 Task: Create in the project AgileBridge in Backlog an issue 'Create a new online platform for online entrepreneurship courses with advanced business planning and financial modeling features', assign it to team member softage.1@softage.net and change the status to IN PROGRESS. Create in the project AgileBridge in Backlog an issue 'Implement a new cloud-based customer relationship management system for a company with advanced lead generation and sales tracking features', assign it to team member softage.2@softage.net and change the status to IN PROGRESS
Action: Mouse moved to (330, 502)
Screenshot: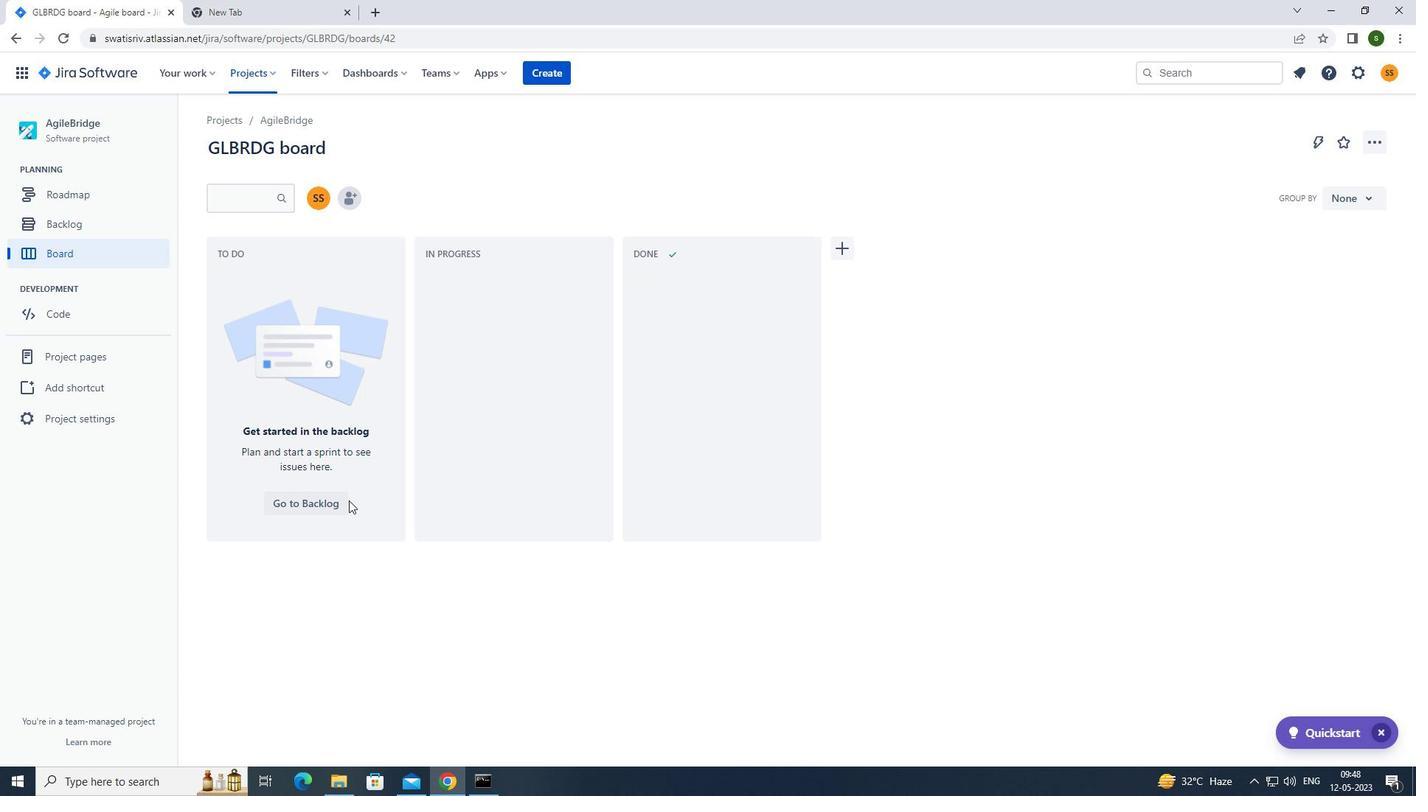 
Action: Mouse pressed left at (330, 502)
Screenshot: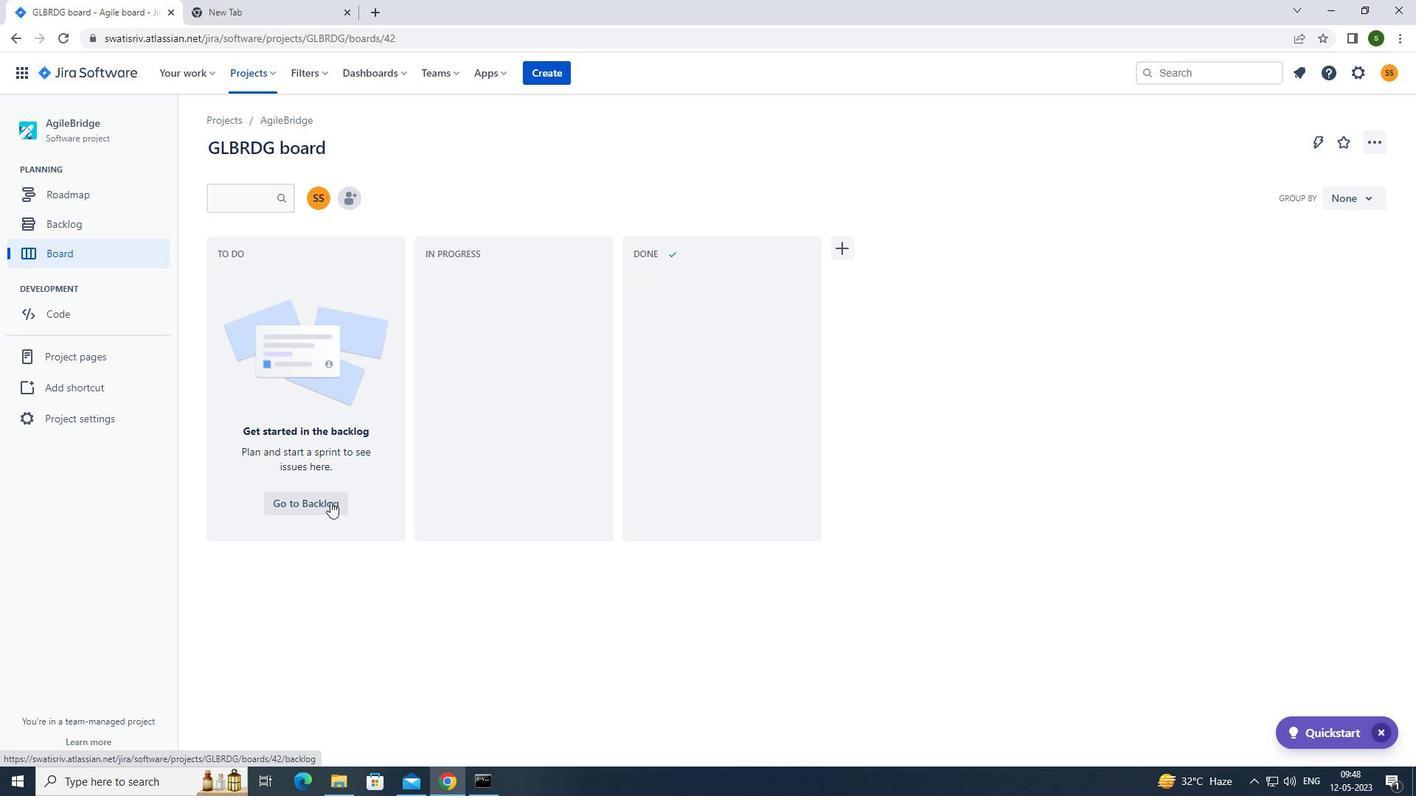 
Action: Mouse moved to (289, 297)
Screenshot: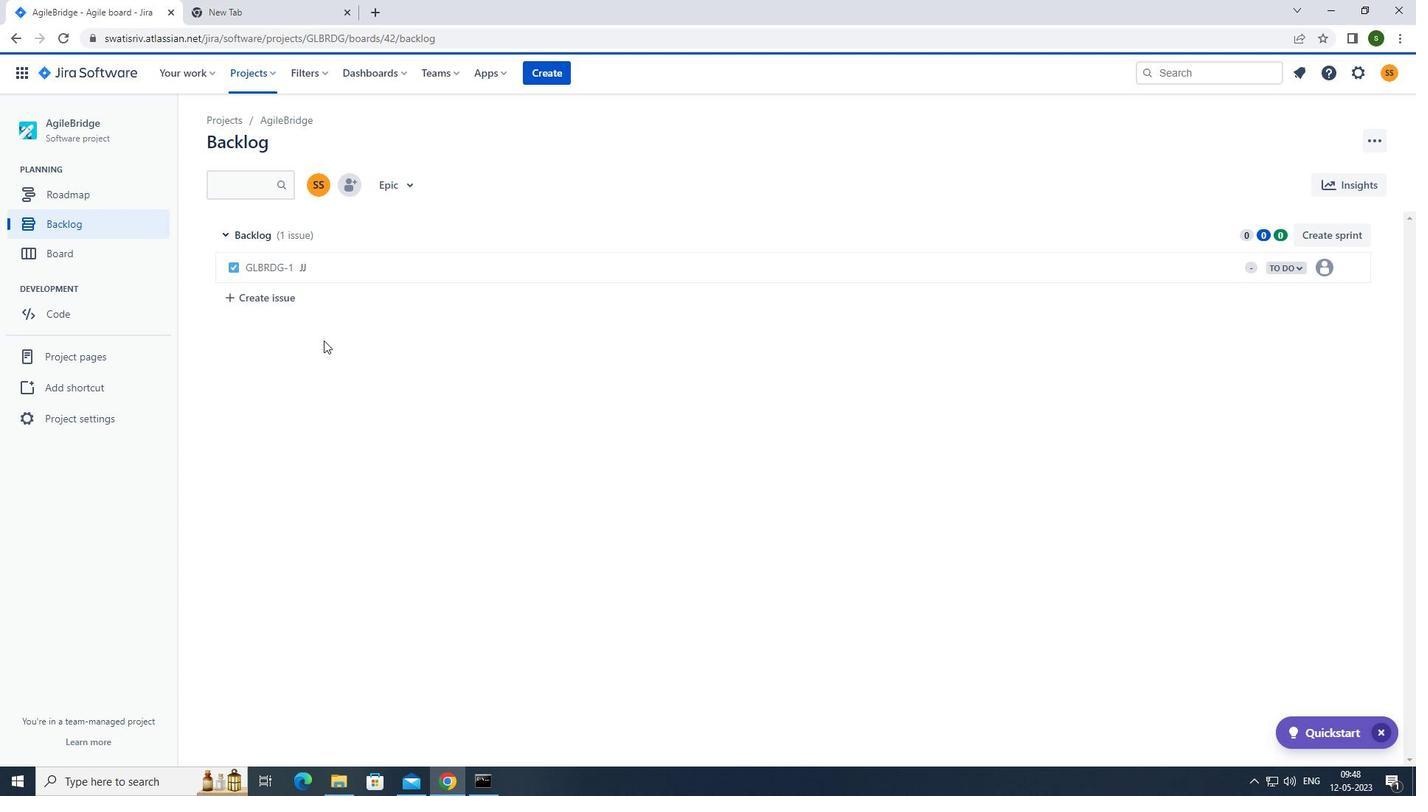 
Action: Mouse pressed left at (289, 297)
Screenshot: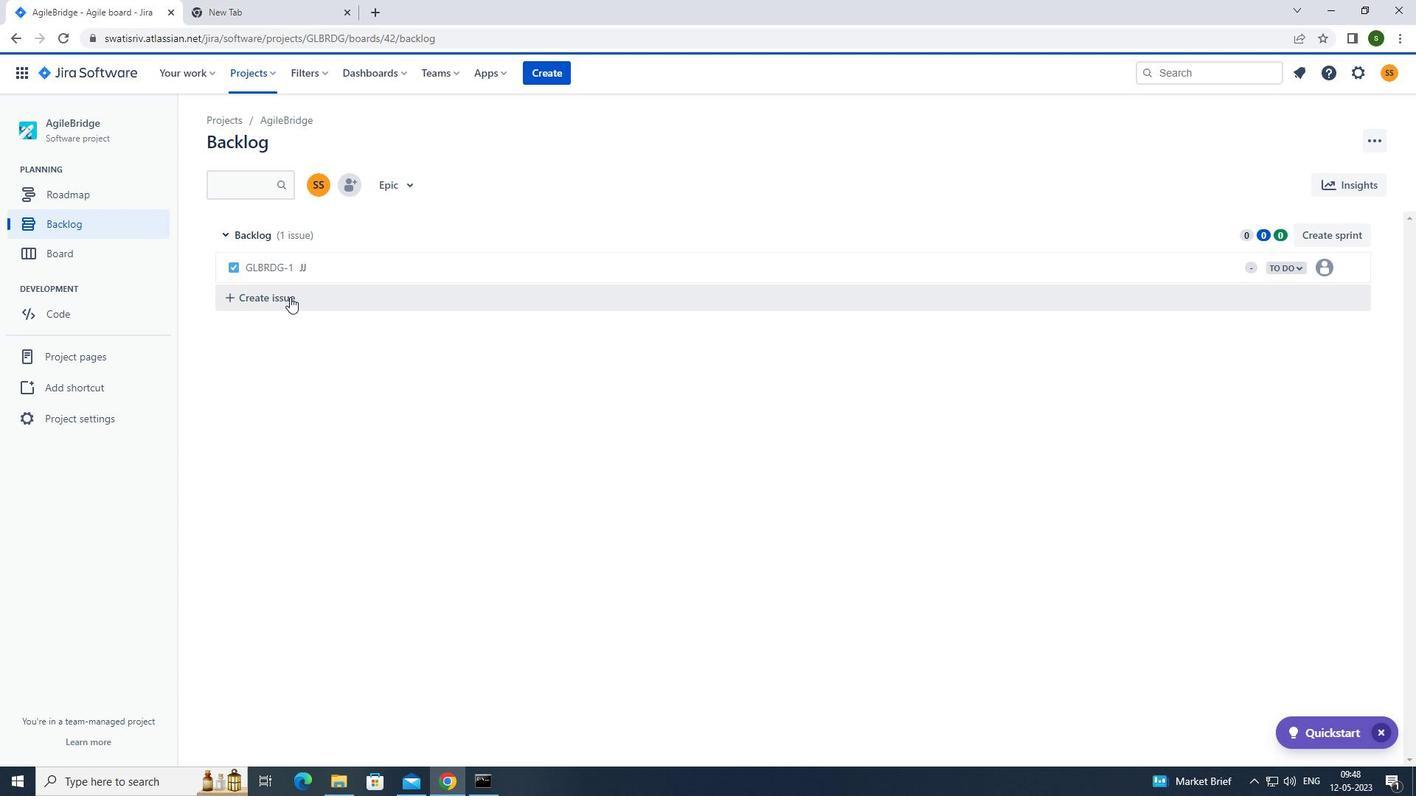 
Action: Mouse moved to (365, 301)
Screenshot: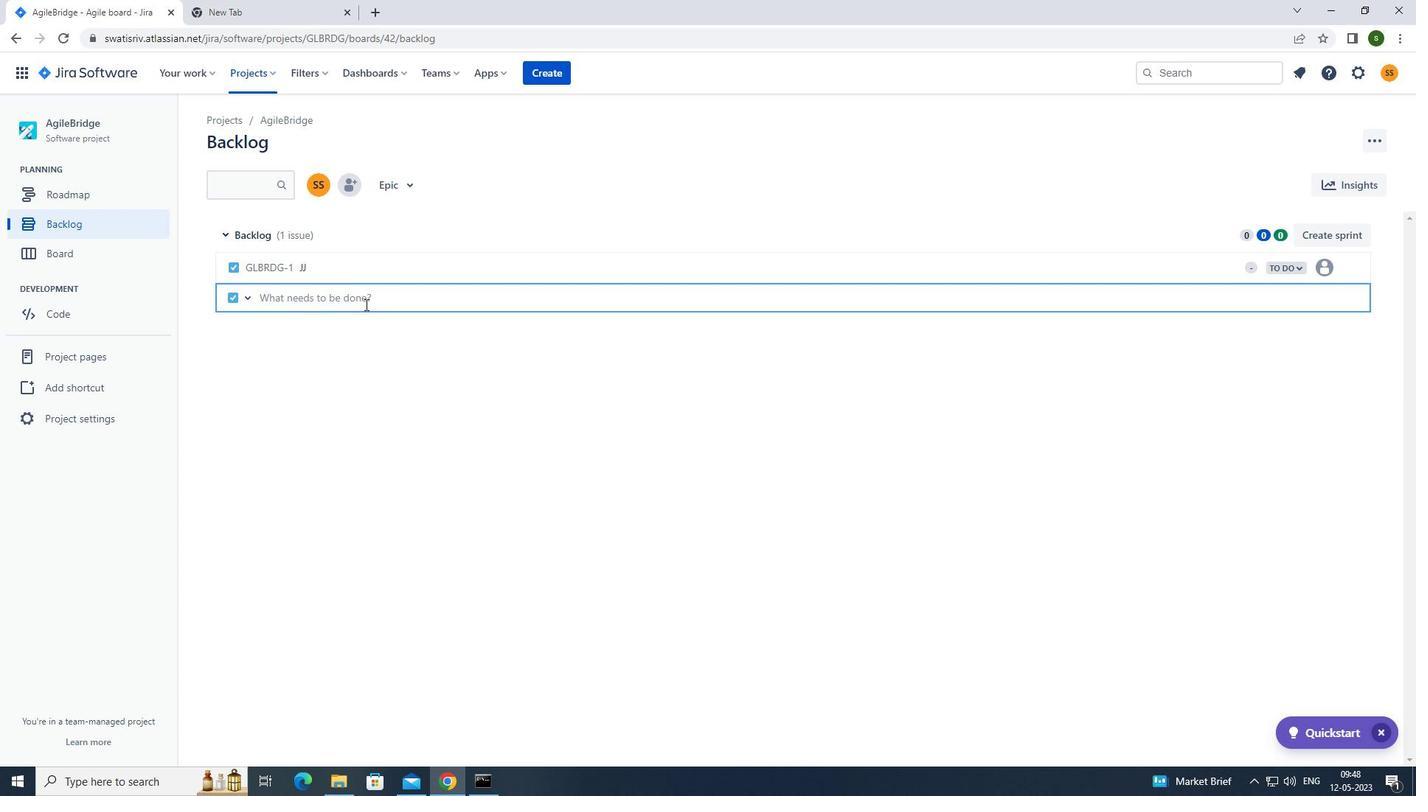 
Action: Mouse pressed left at (365, 301)
Screenshot: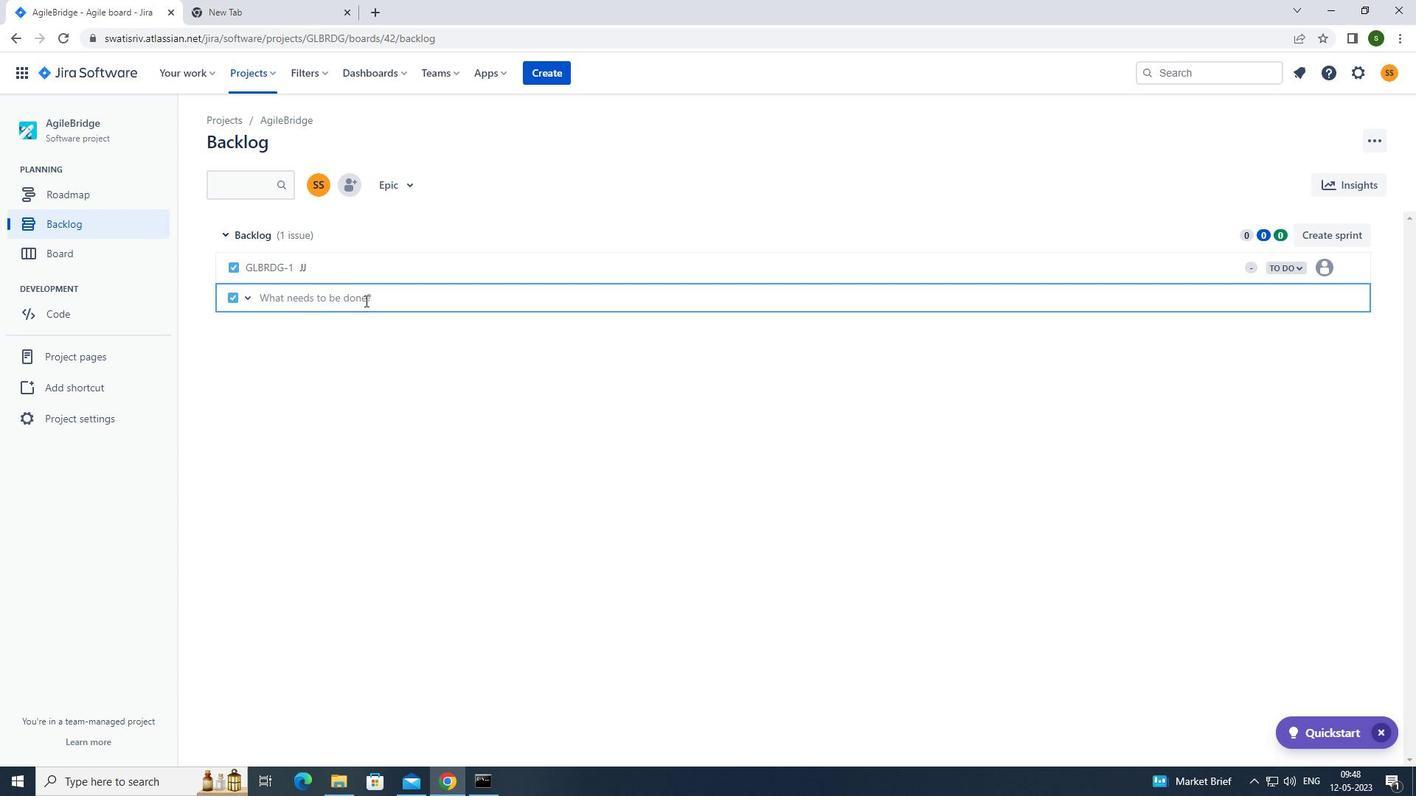 
Action: Key pressed <Key.caps_lock><Key.caps_lock>c<Key.caps_lock>reate<Key.space>a<Key.space>new<Key.space>online<Key.space>platform<Key.space>g<Key.backspace>for<Key.space>online<Key.space>entrepreneurship<Key.space>courses<Key.space>bi<Key.backspace>usiness<Key.space>planning<Key.space>and<Key.space>finacial<Key.space><Key.backspace><Key.backspace><Key.backspace><Key.backspace><Key.backspace>ncial<Key.space>modeling<Key.space>features<Key.enter>
Screenshot: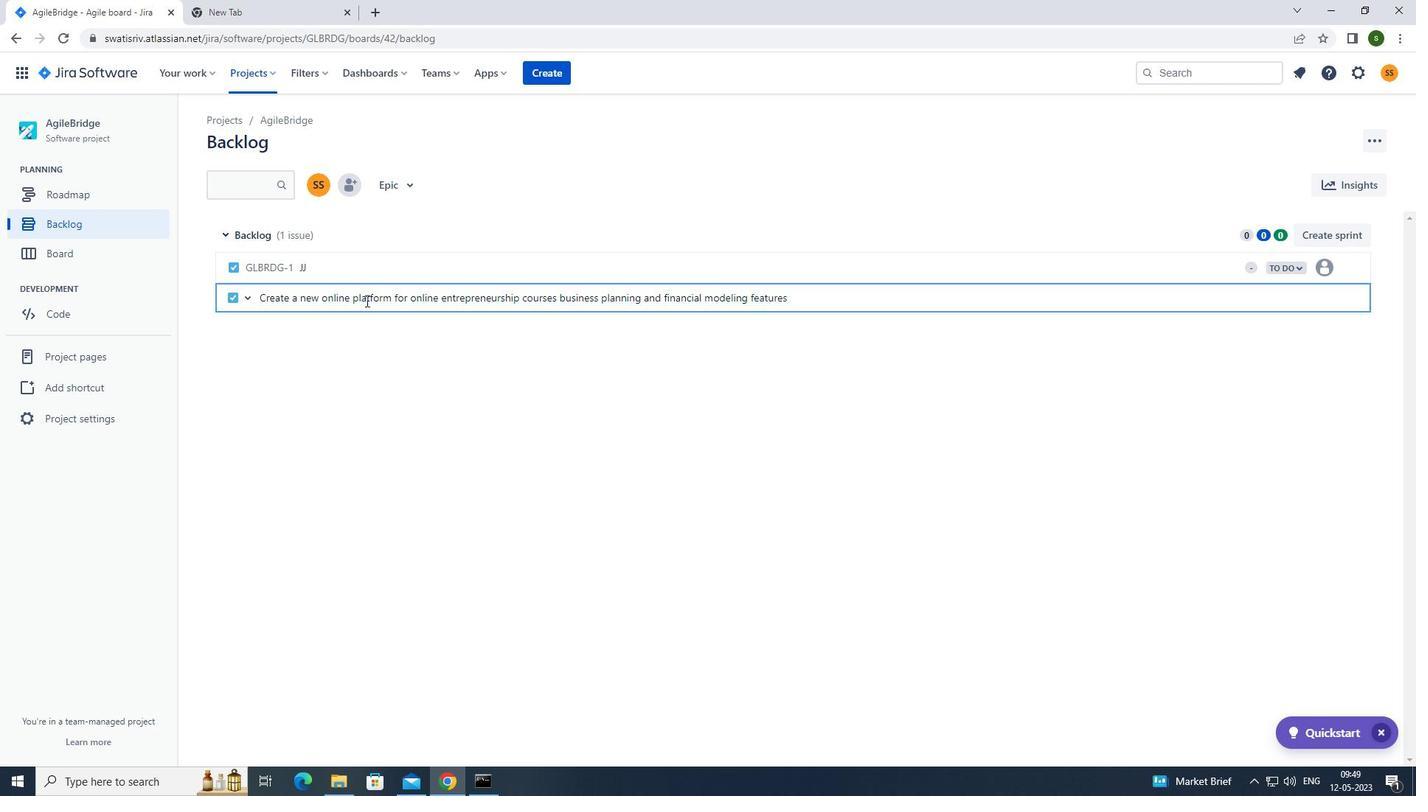 
Action: Mouse moved to (1325, 299)
Screenshot: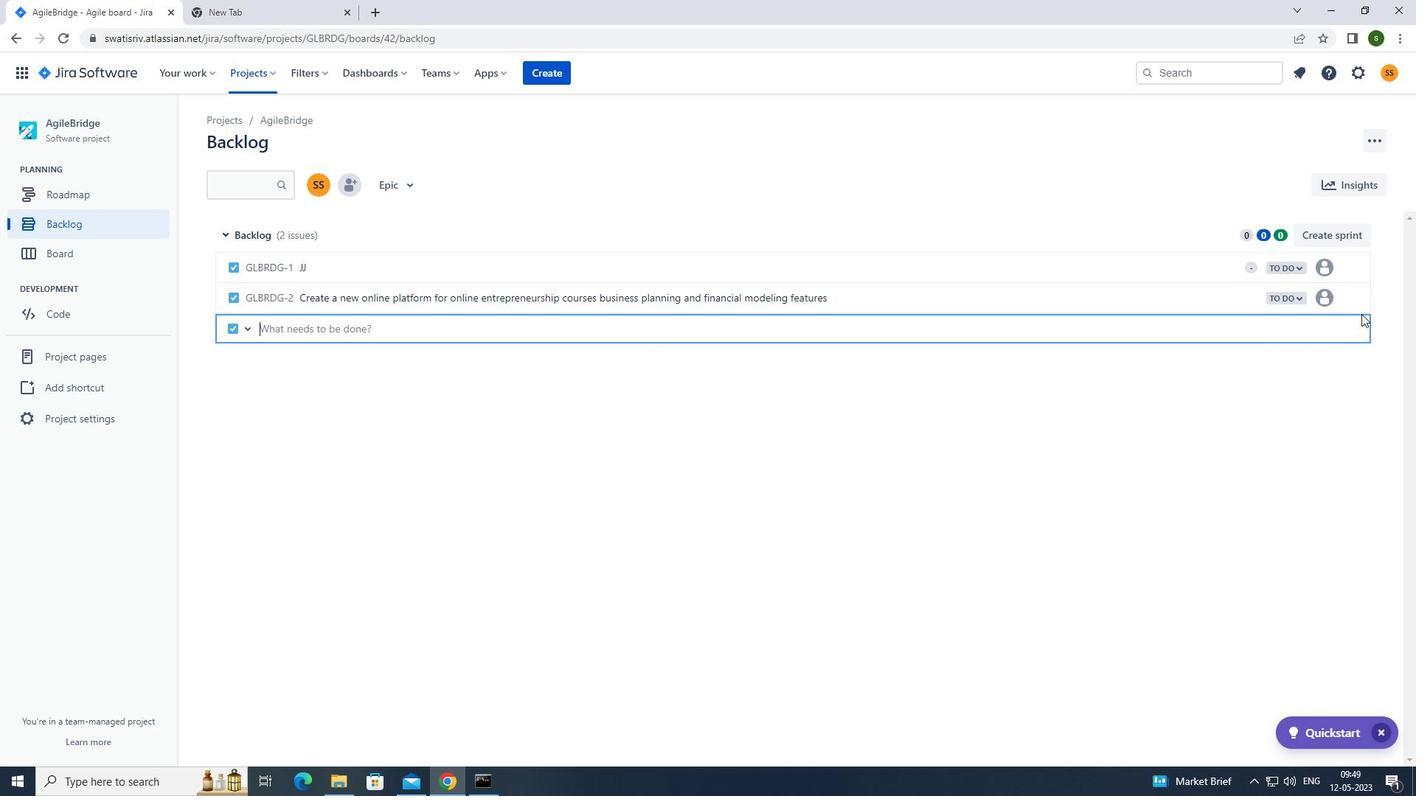 
Action: Mouse pressed left at (1325, 299)
Screenshot: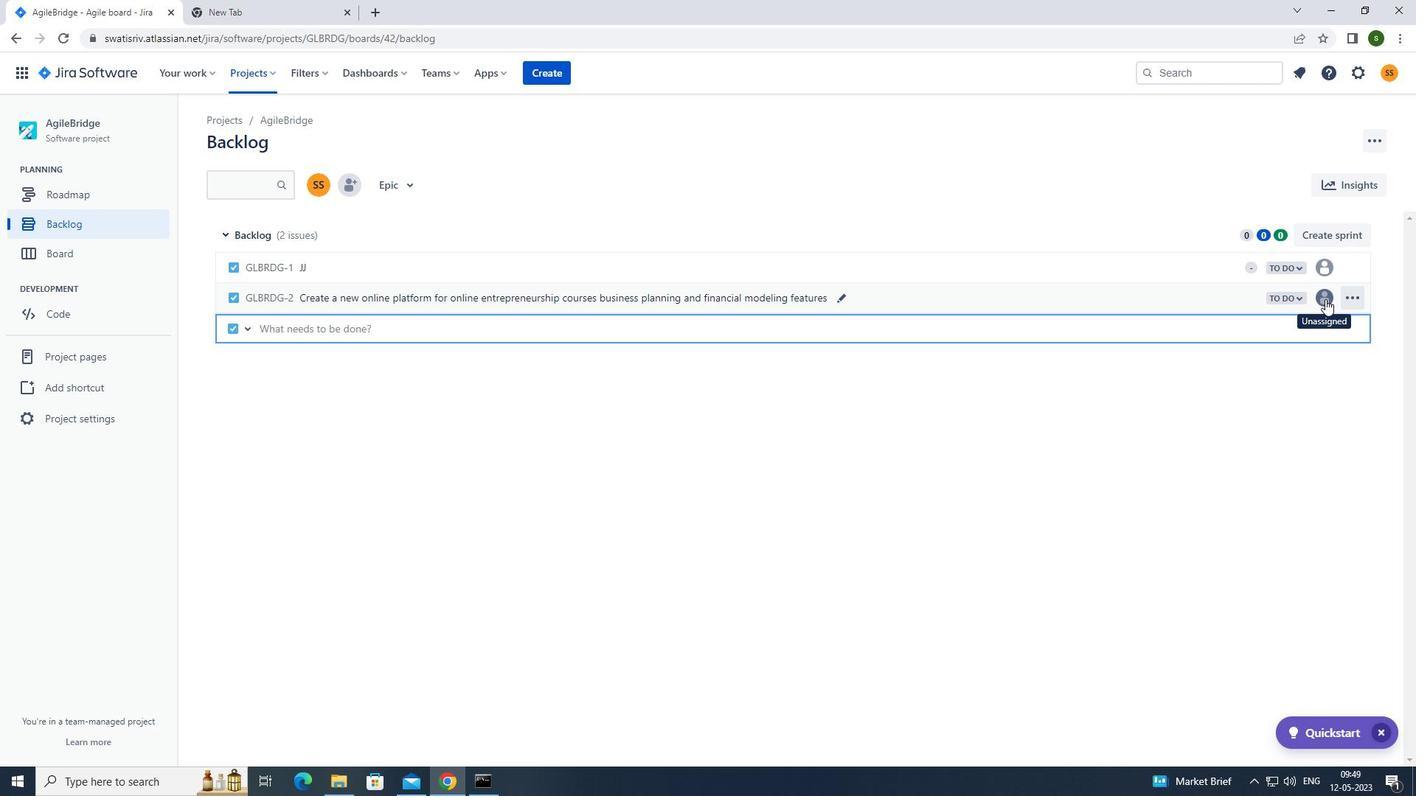 
Action: Mouse moved to (1223, 450)
Screenshot: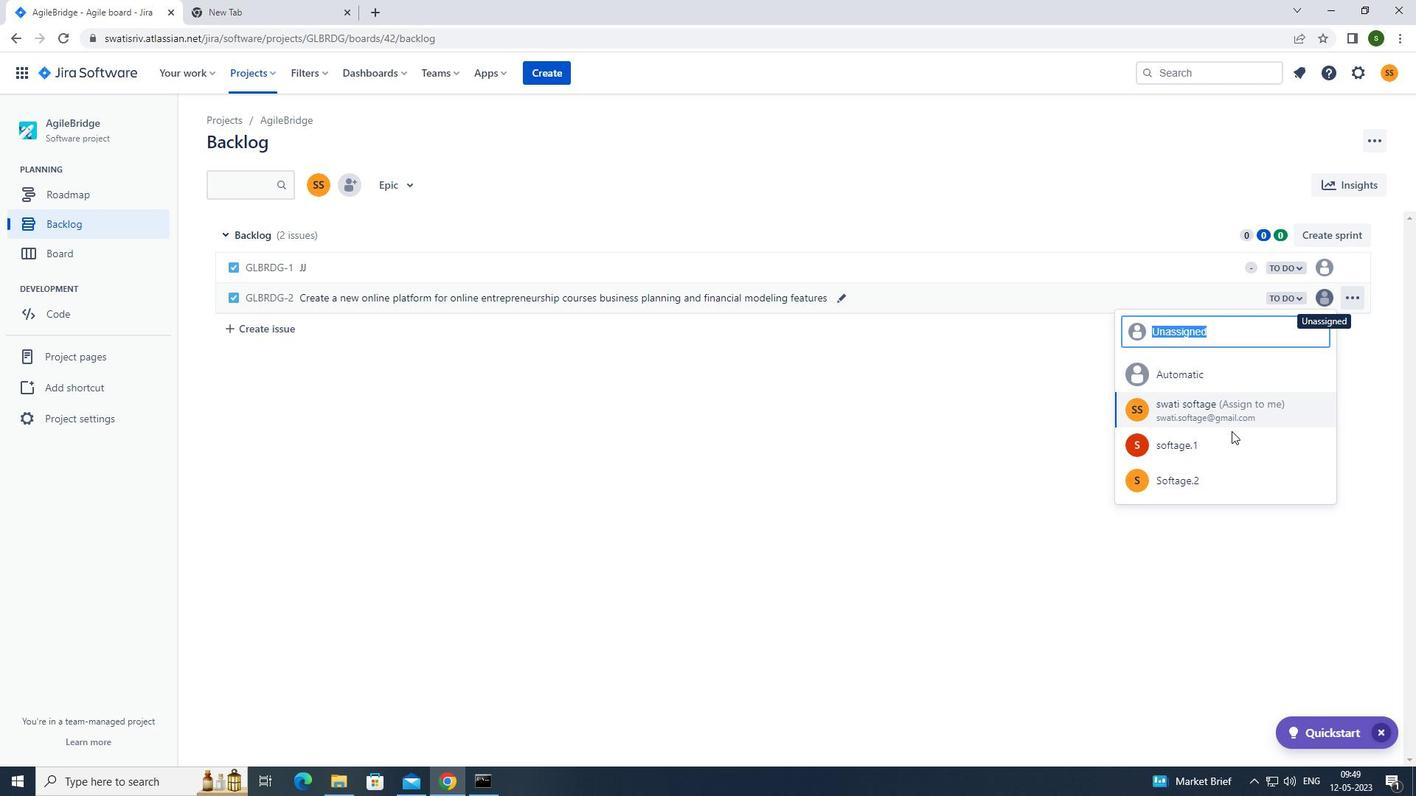 
Action: Mouse pressed left at (1223, 450)
Screenshot: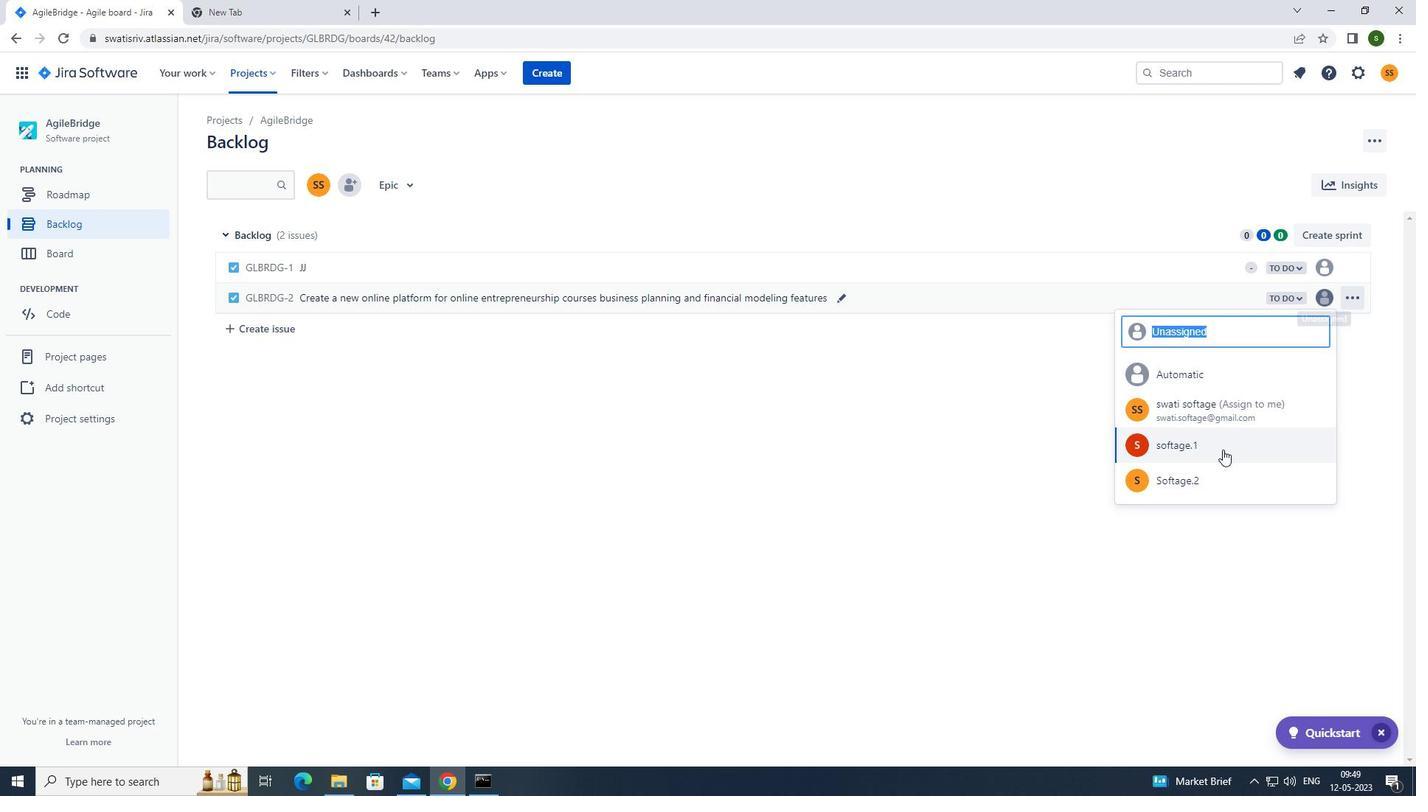 
Action: Mouse moved to (1292, 297)
Screenshot: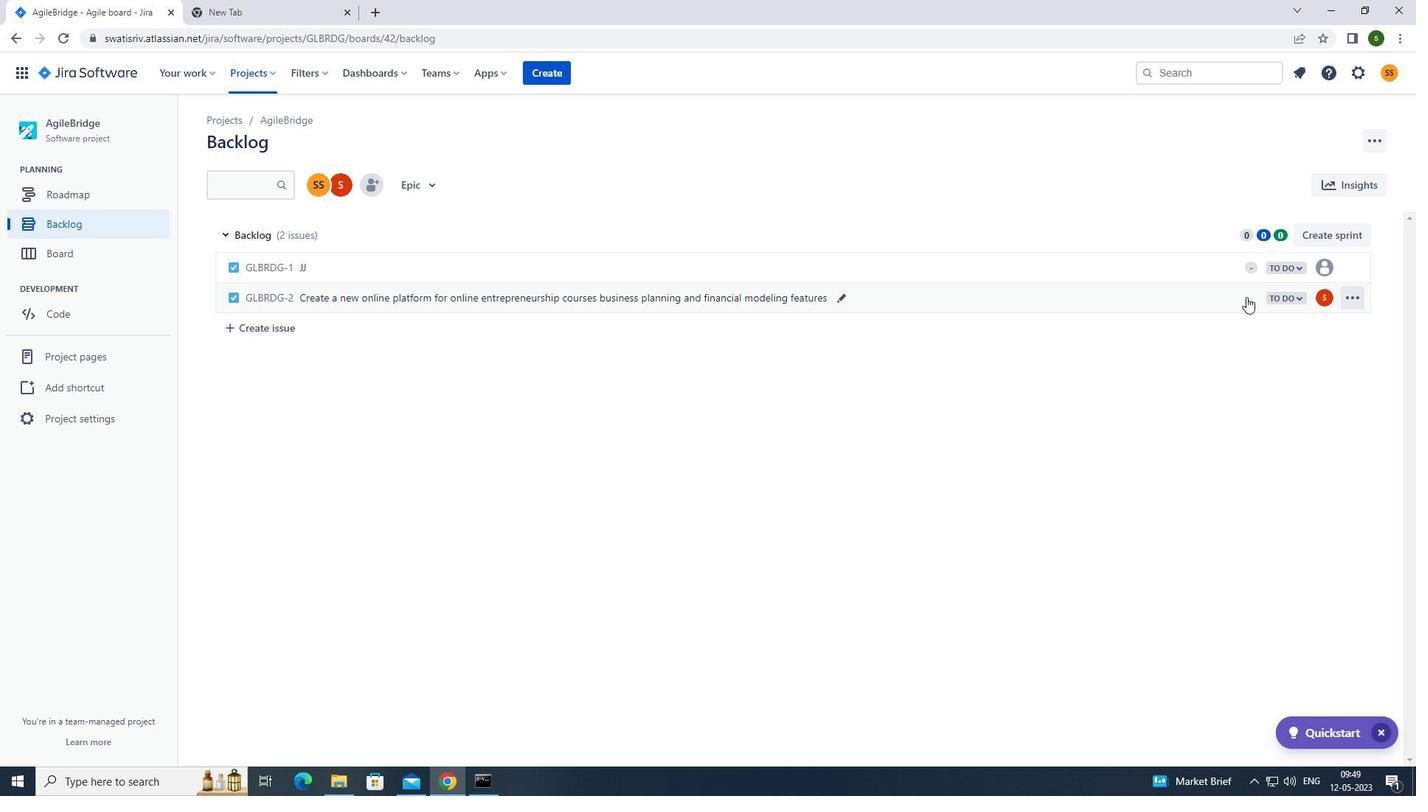
Action: Mouse pressed left at (1292, 297)
Screenshot: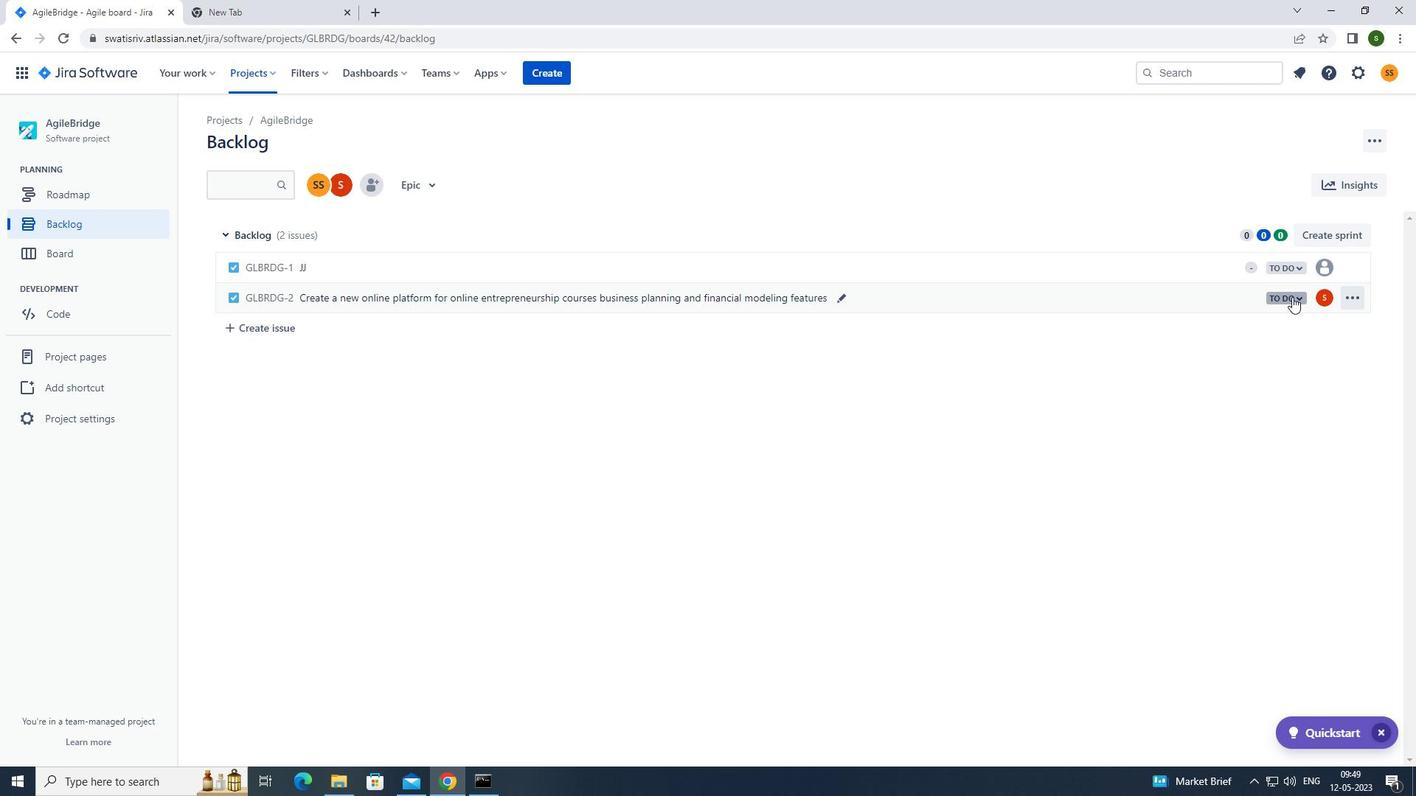 
Action: Mouse moved to (1202, 328)
Screenshot: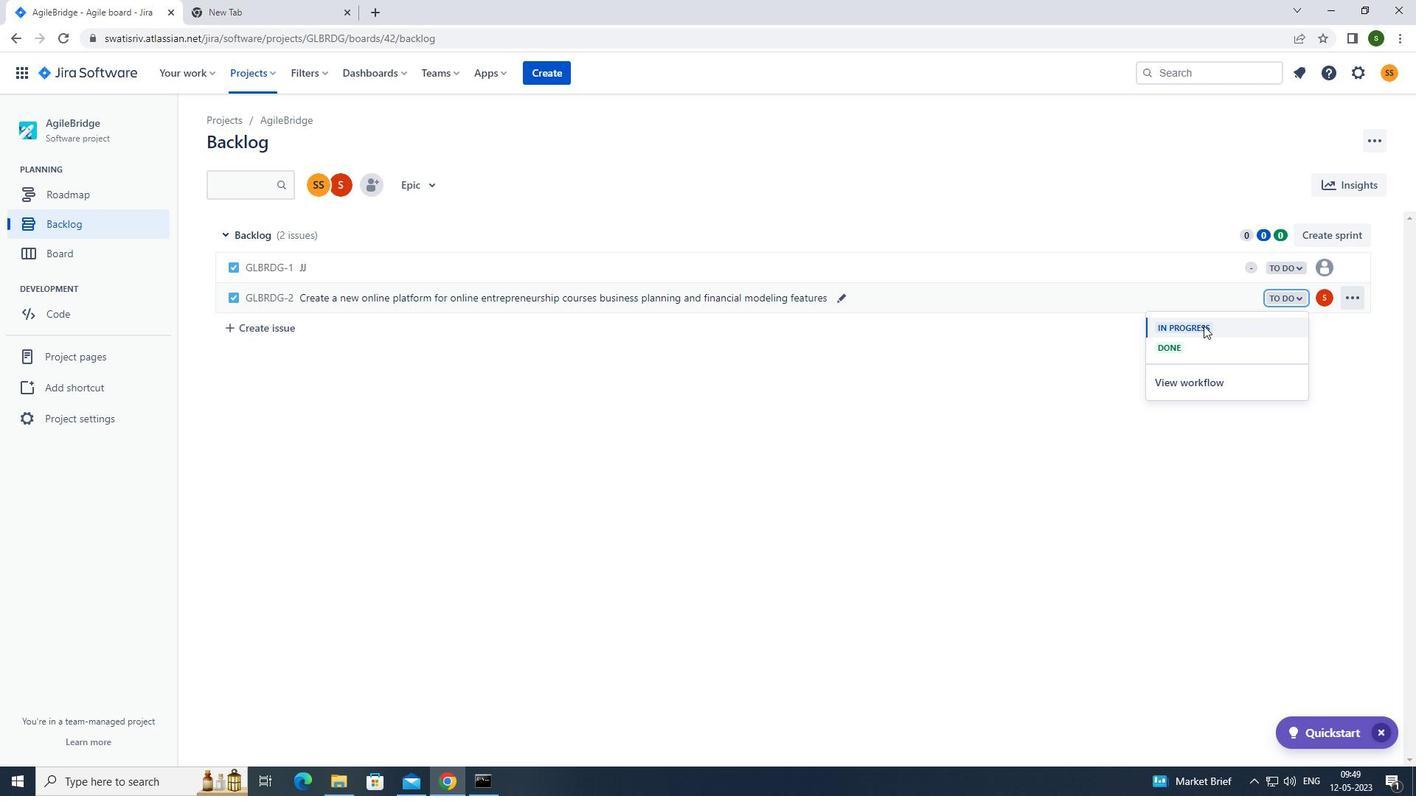 
Action: Mouse pressed left at (1202, 328)
Screenshot: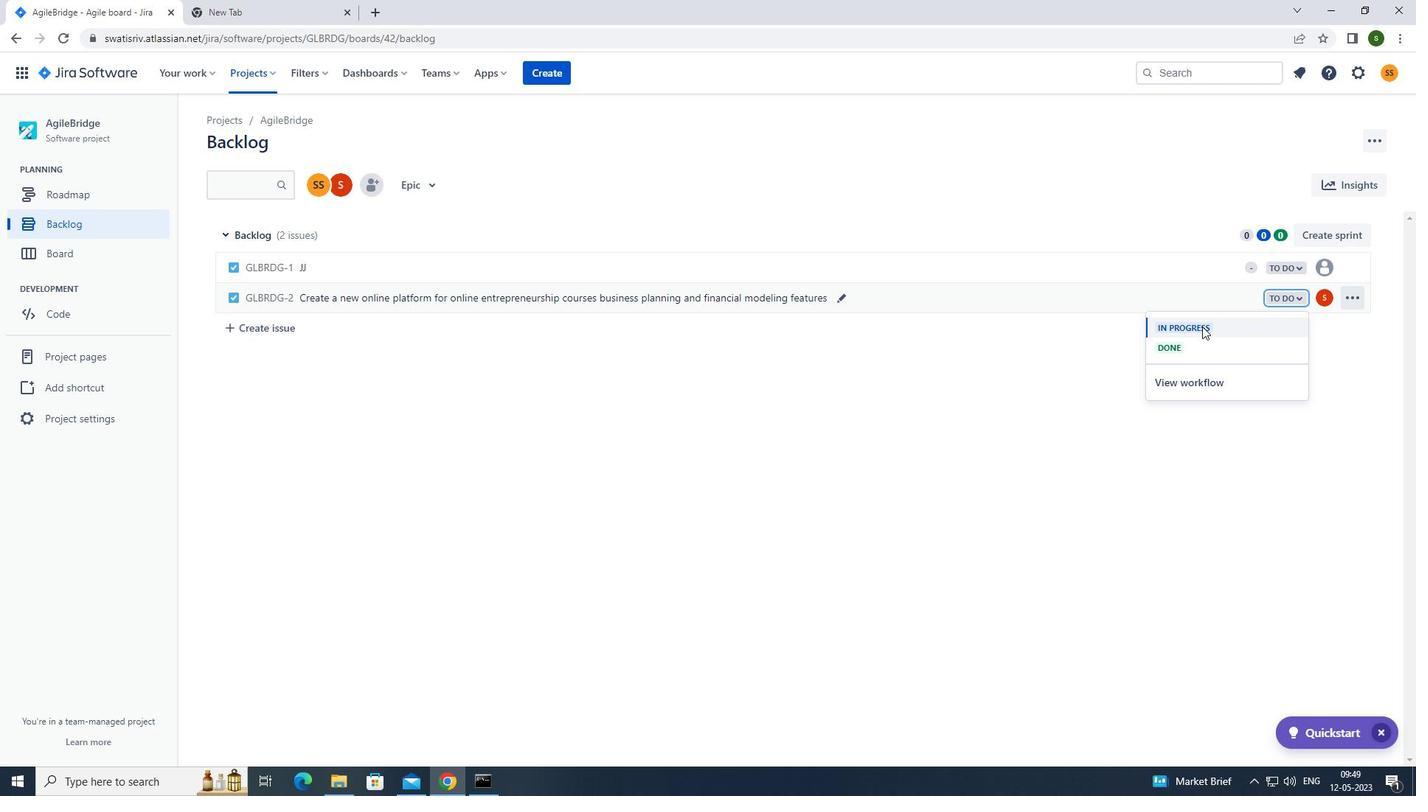 
Action: Mouse moved to (298, 331)
Screenshot: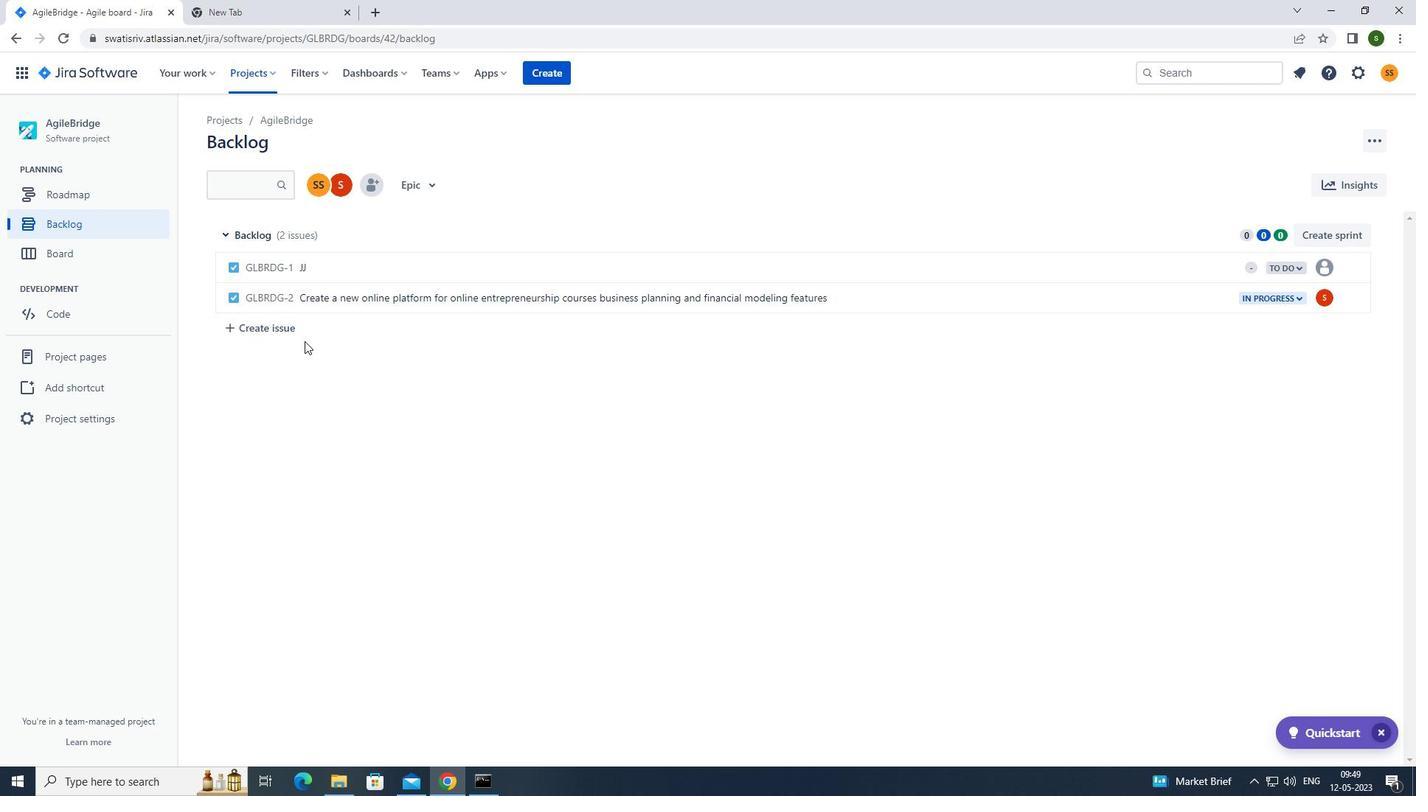 
Action: Mouse pressed left at (298, 331)
Screenshot: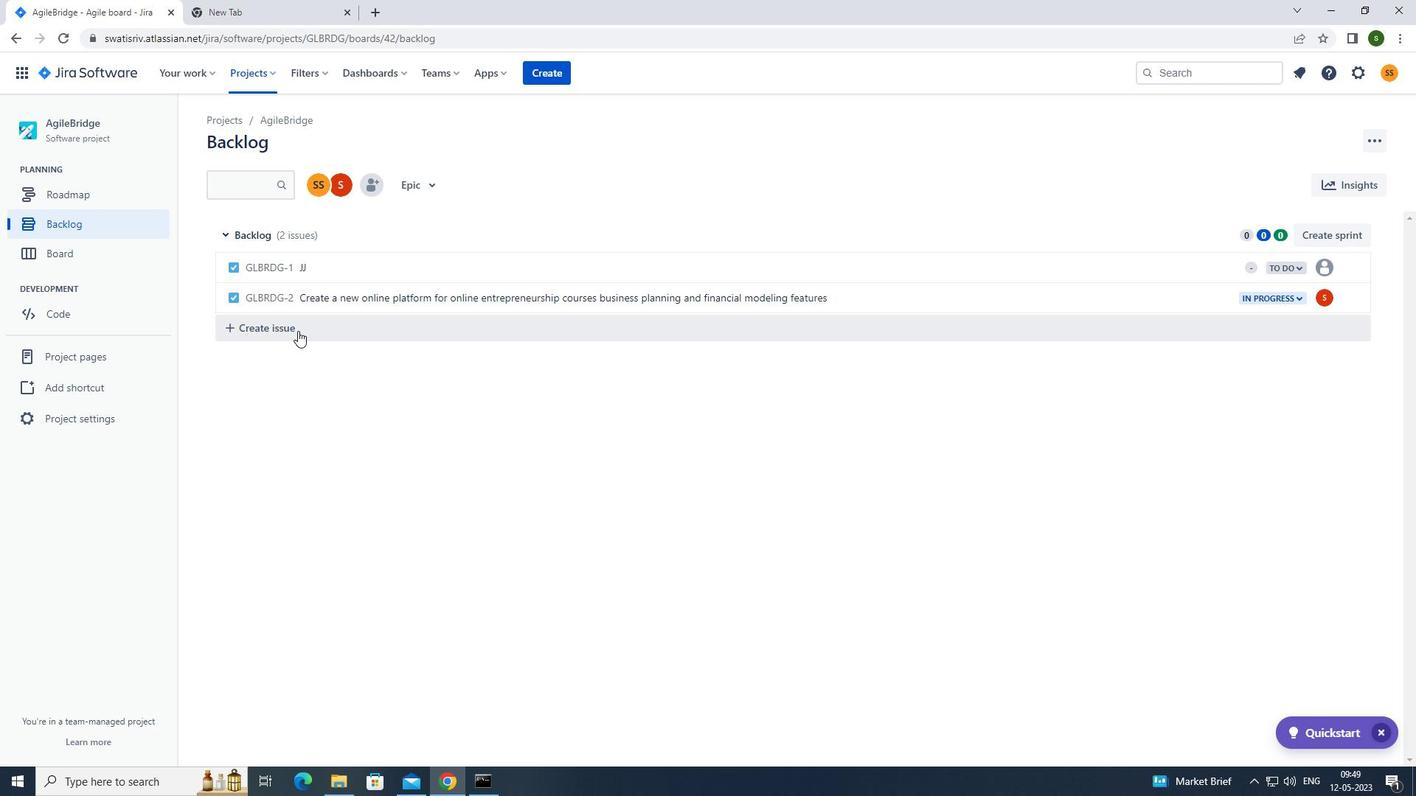 
Action: Mouse moved to (388, 331)
Screenshot: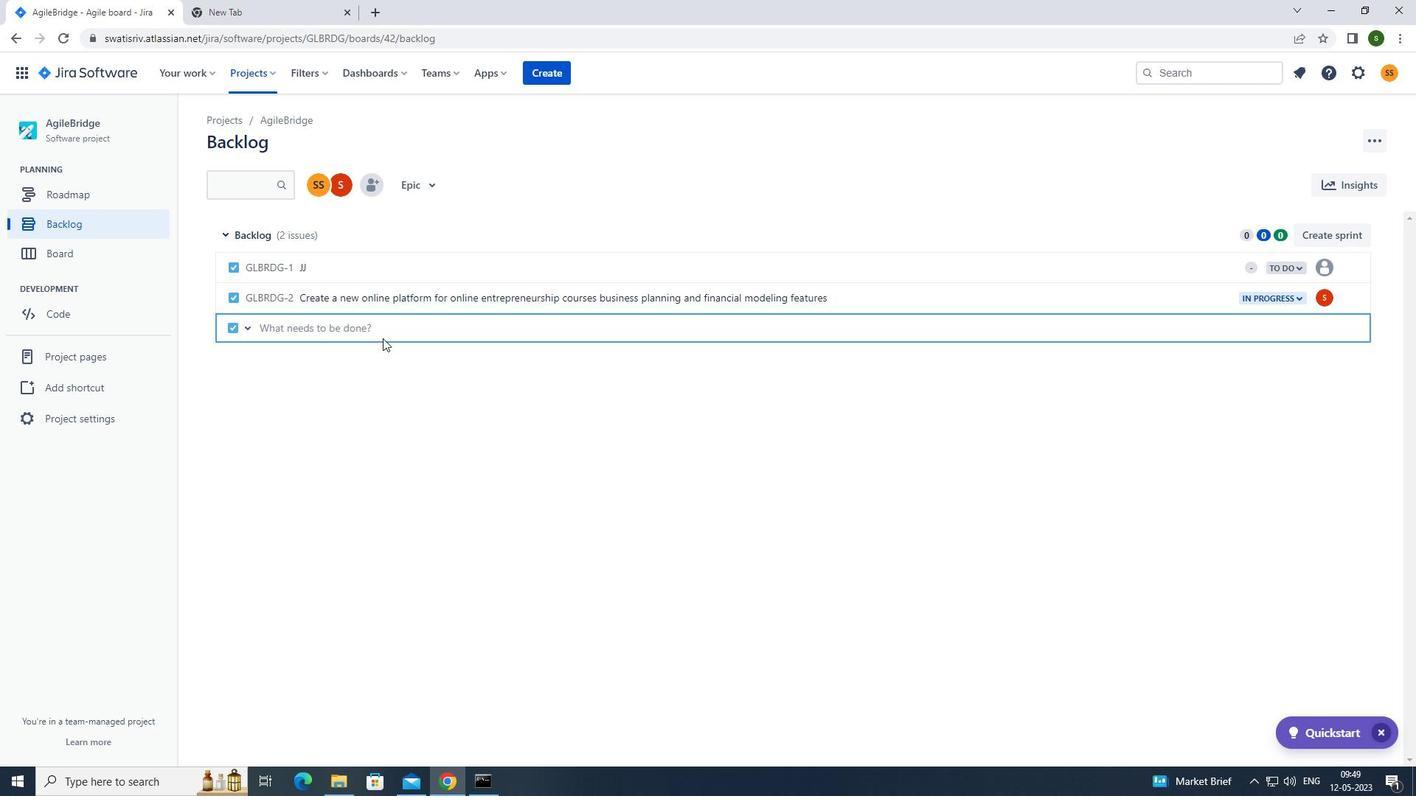 
Action: Mouse pressed left at (388, 331)
Screenshot: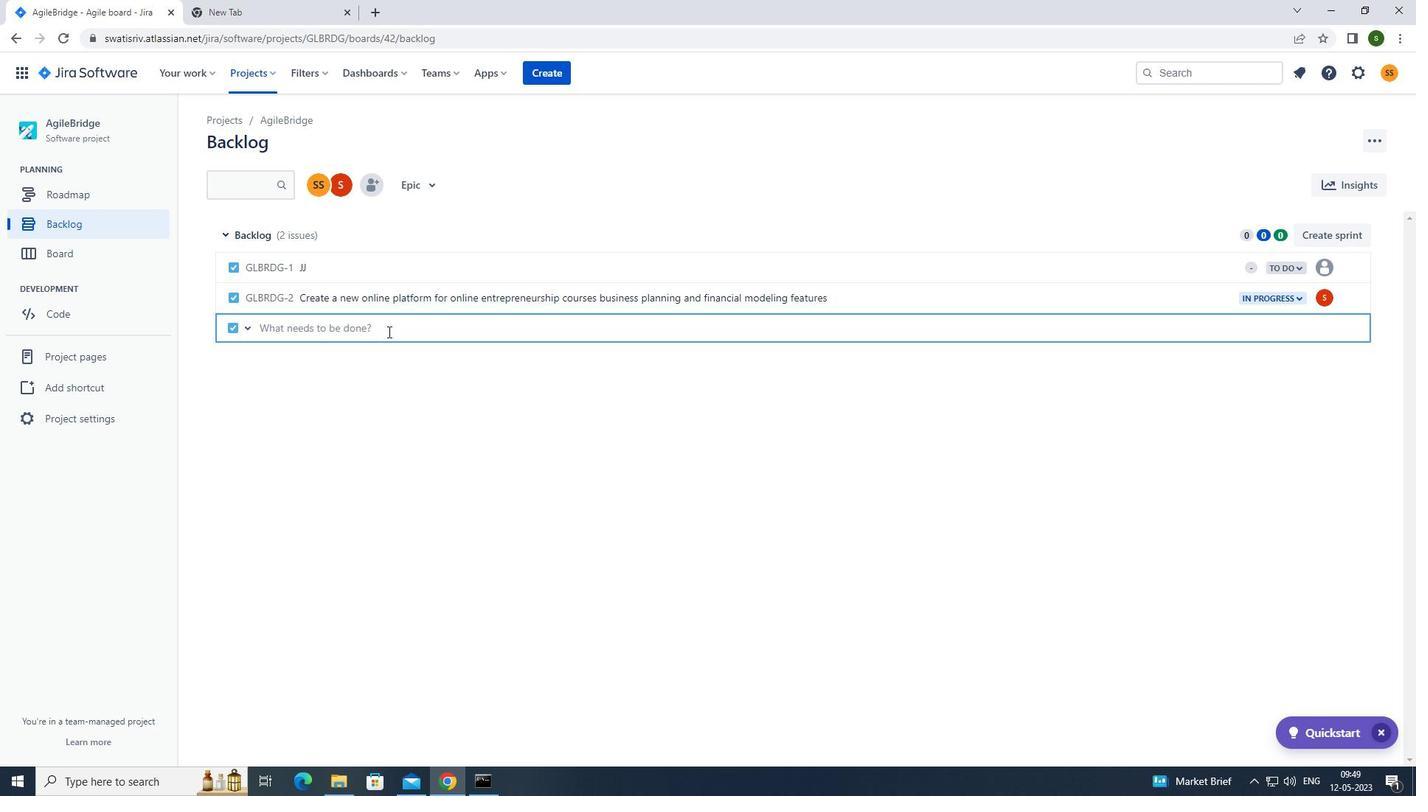 
Action: Key pressed <Key.caps_lock>i<Key.caps_lock>mplement<Key.space>a<Key.space>new<Key.space>cloud-based<Key.space>customer<Key.space>realtionship<Key.space>management<Key.space>system<Key.space>for<Key.space>a<Key.space>company<Key.space>with<Key.space>advanced<Key.space>lead<Key.space>generation<Key.space>and<Key.space>sales<Key.space>tracking<Key.space>features<Key.enter>
Screenshot: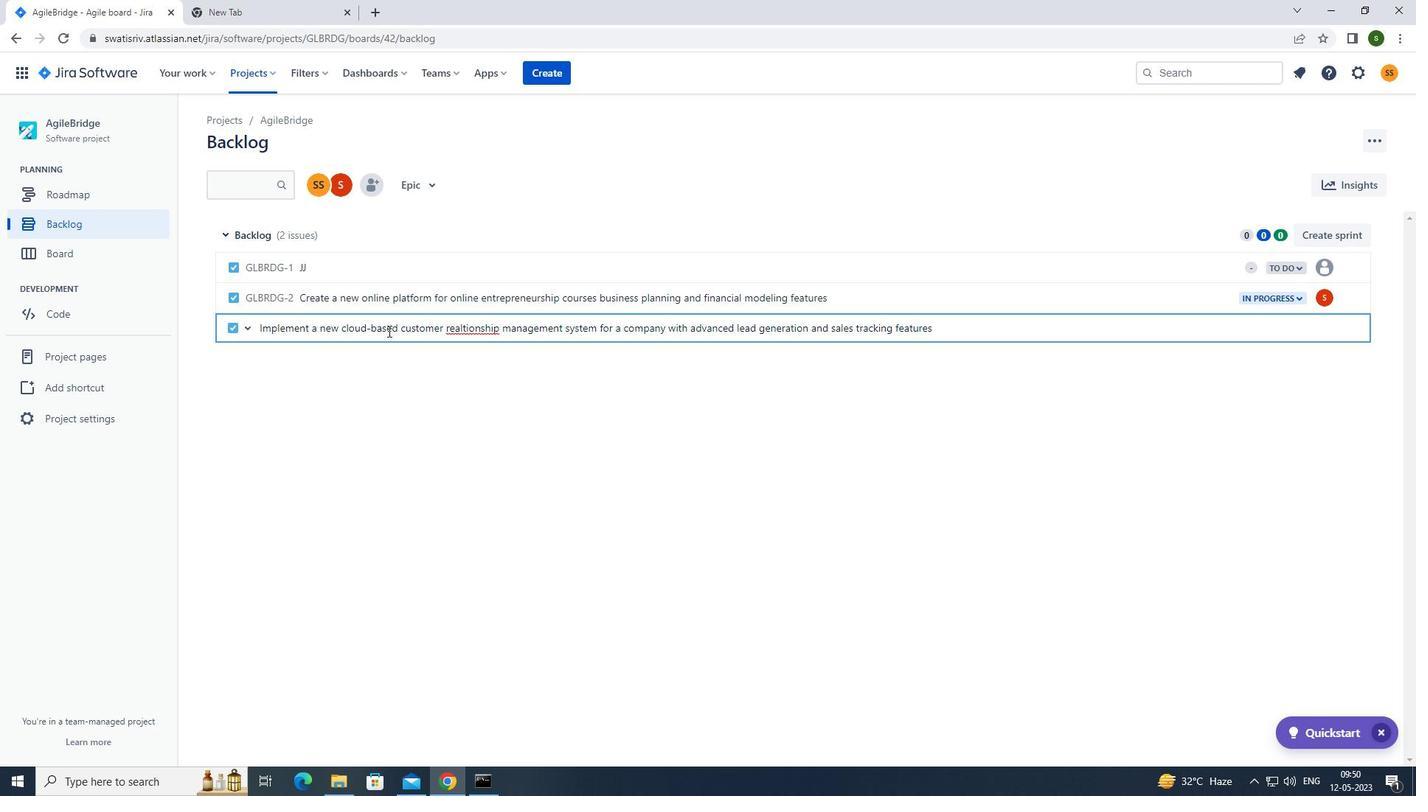 
Action: Mouse moved to (1324, 328)
Screenshot: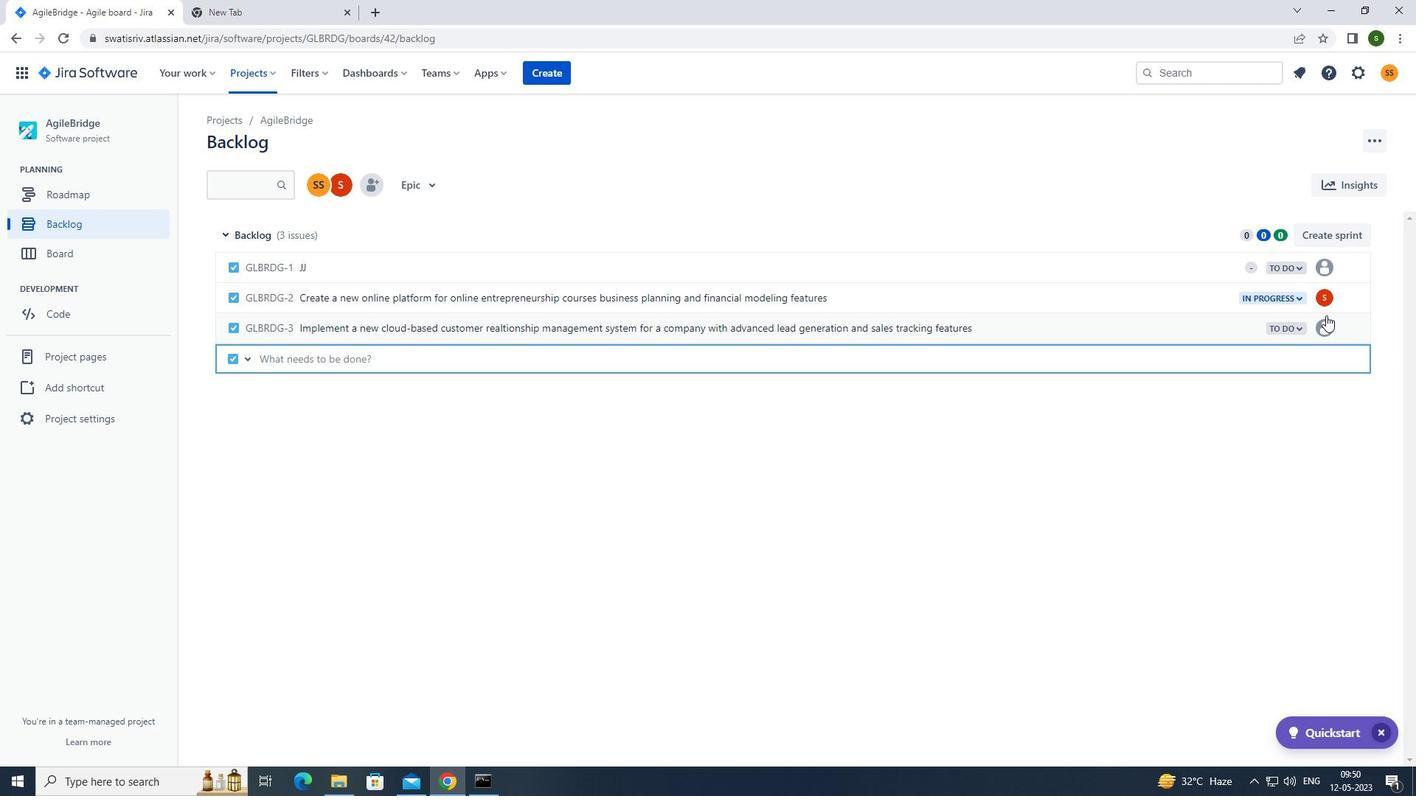 
Action: Mouse pressed left at (1324, 328)
Screenshot: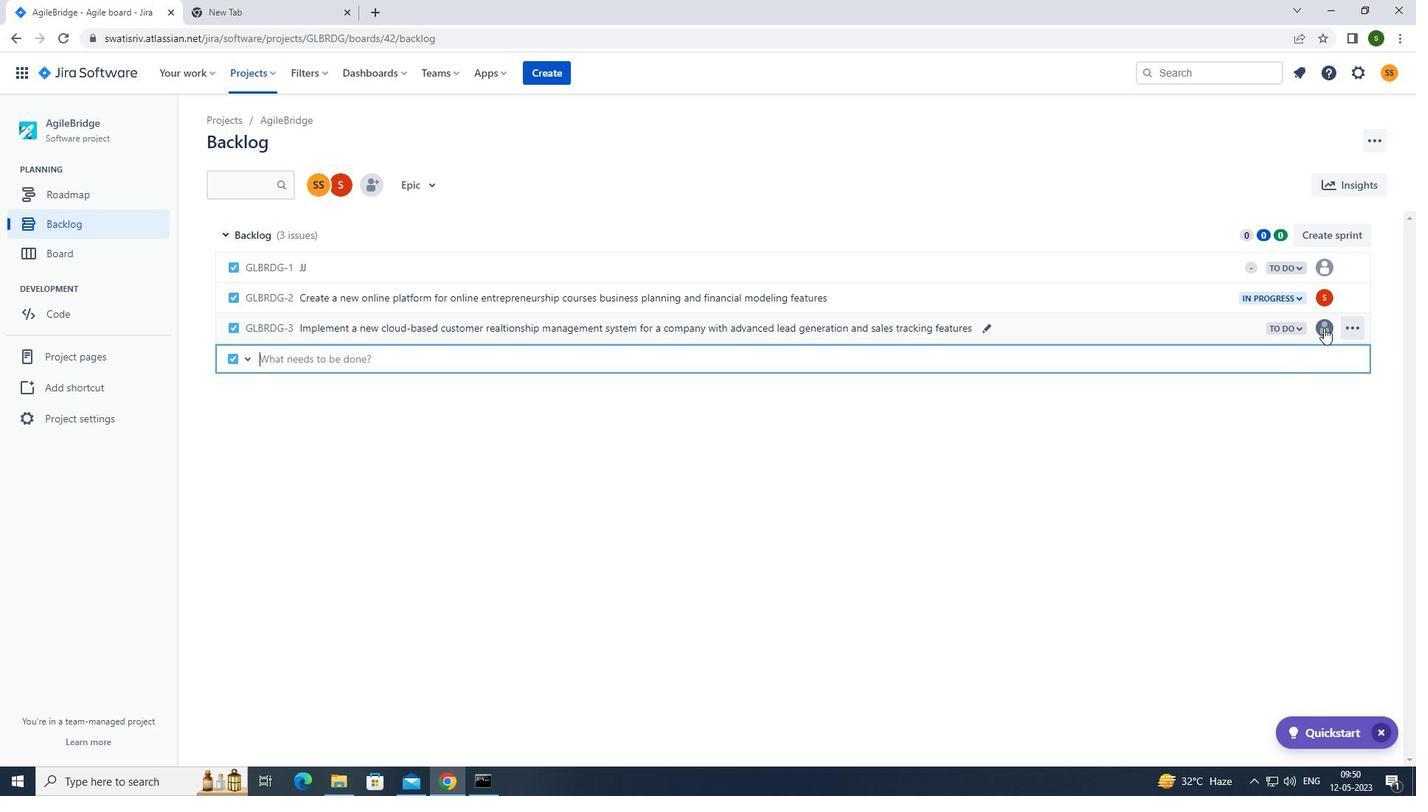
Action: Mouse moved to (1204, 504)
Screenshot: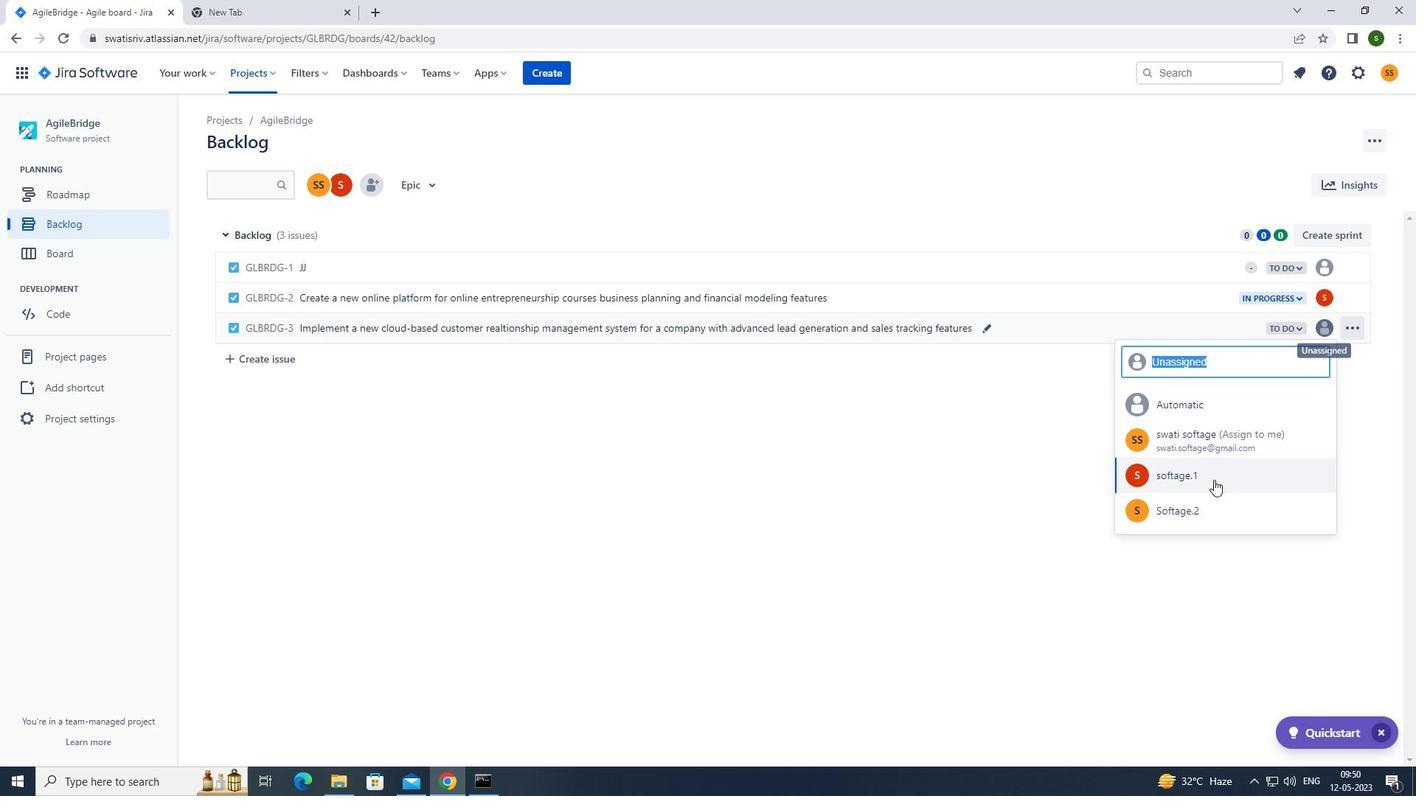 
Action: Mouse pressed left at (1204, 504)
Screenshot: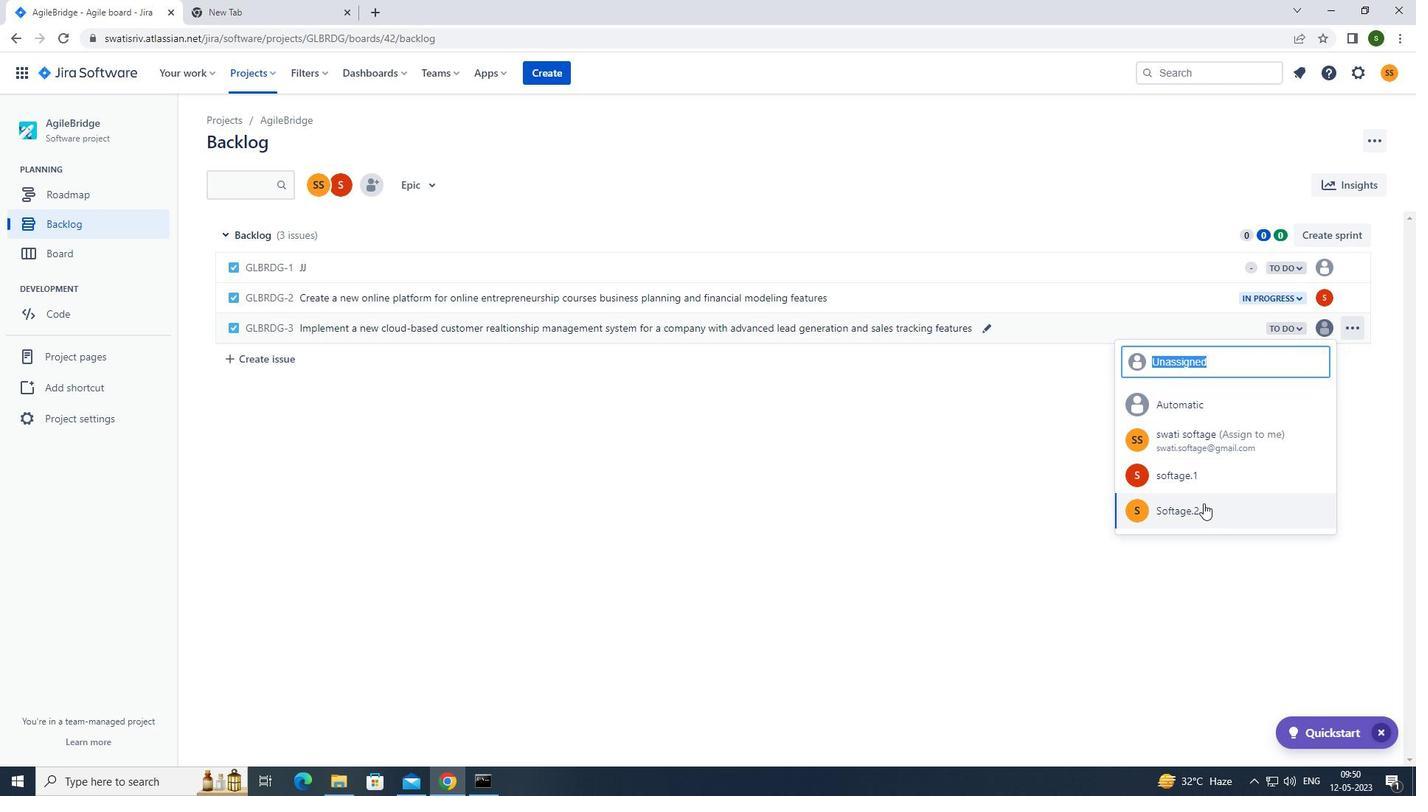 
Action: Mouse moved to (1289, 329)
Screenshot: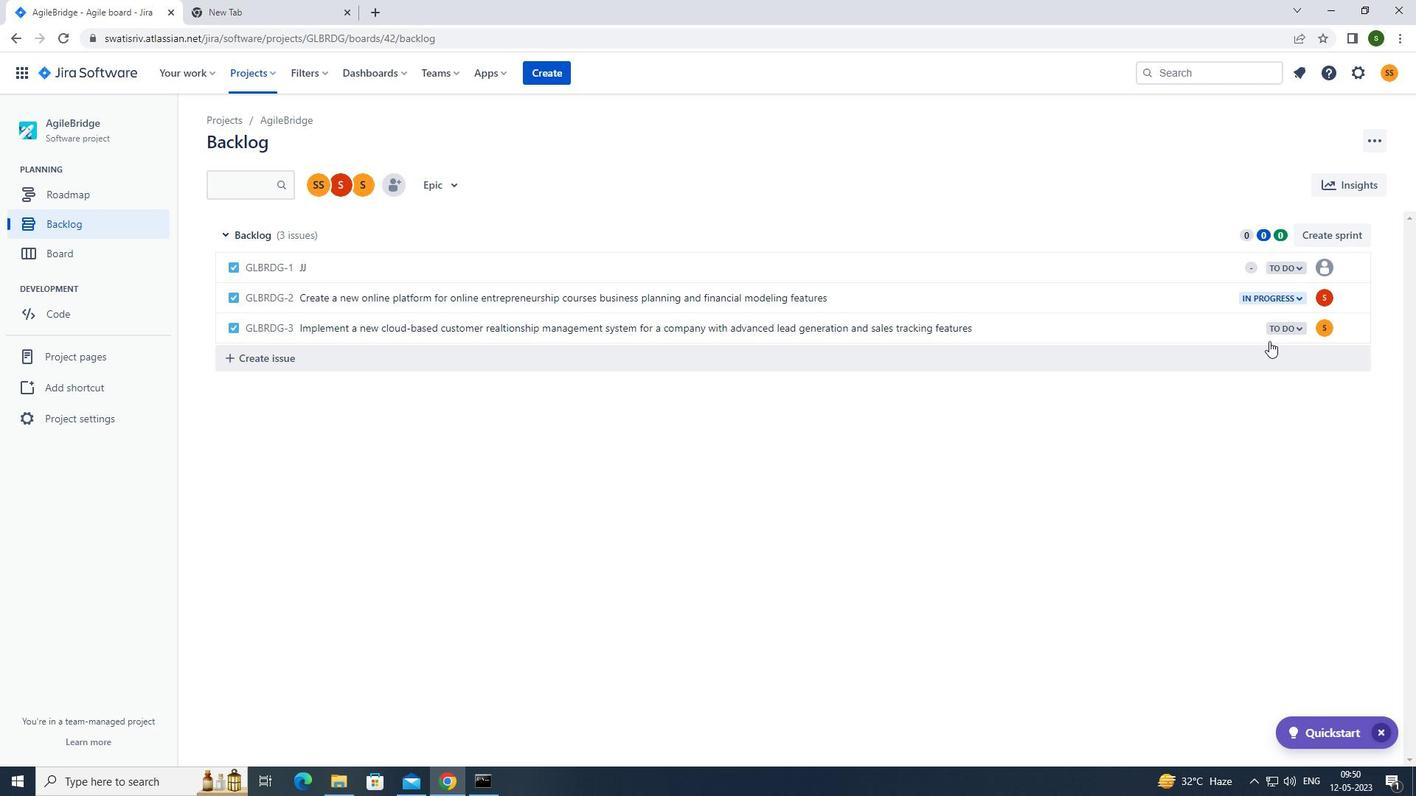 
Action: Mouse pressed left at (1289, 329)
Screenshot: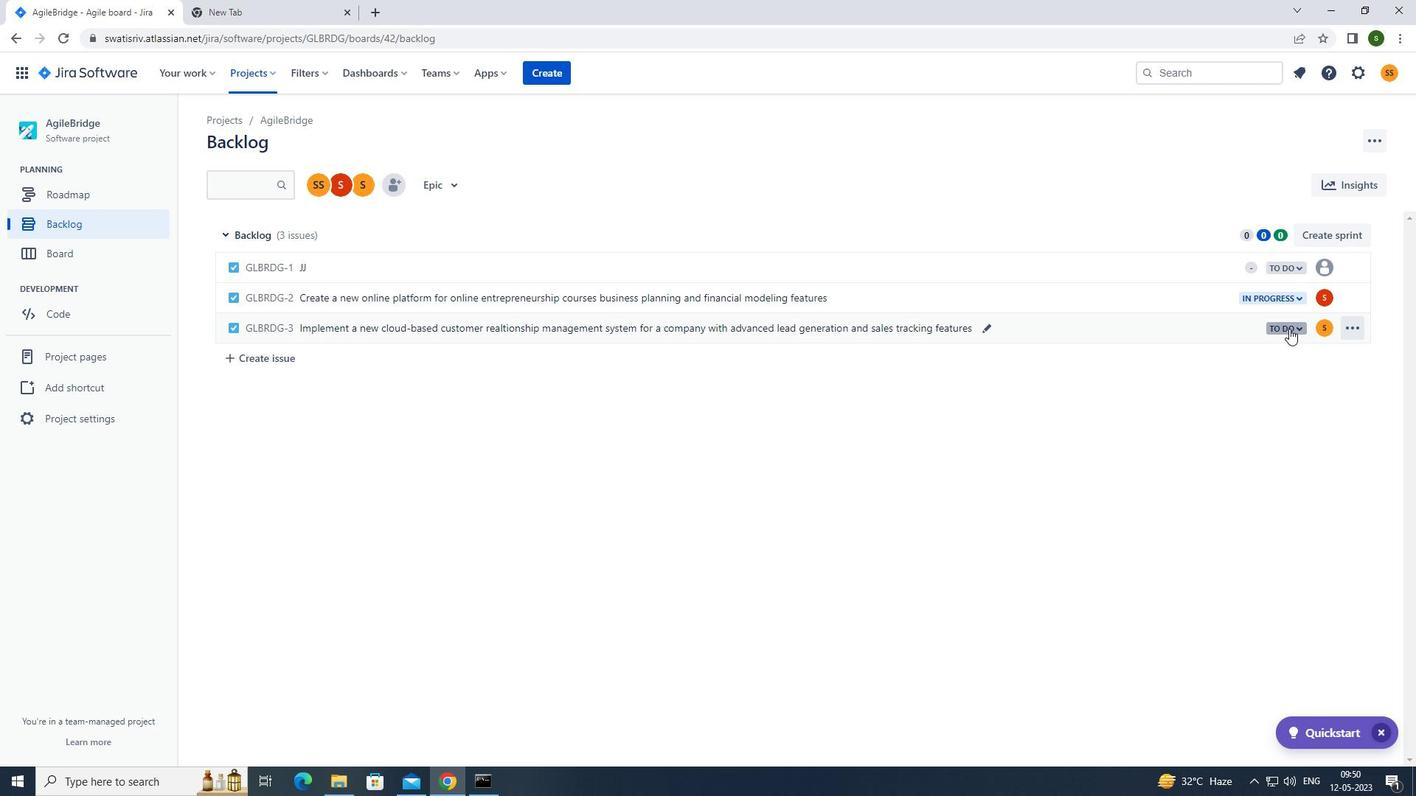 
Action: Mouse moved to (1255, 359)
Screenshot: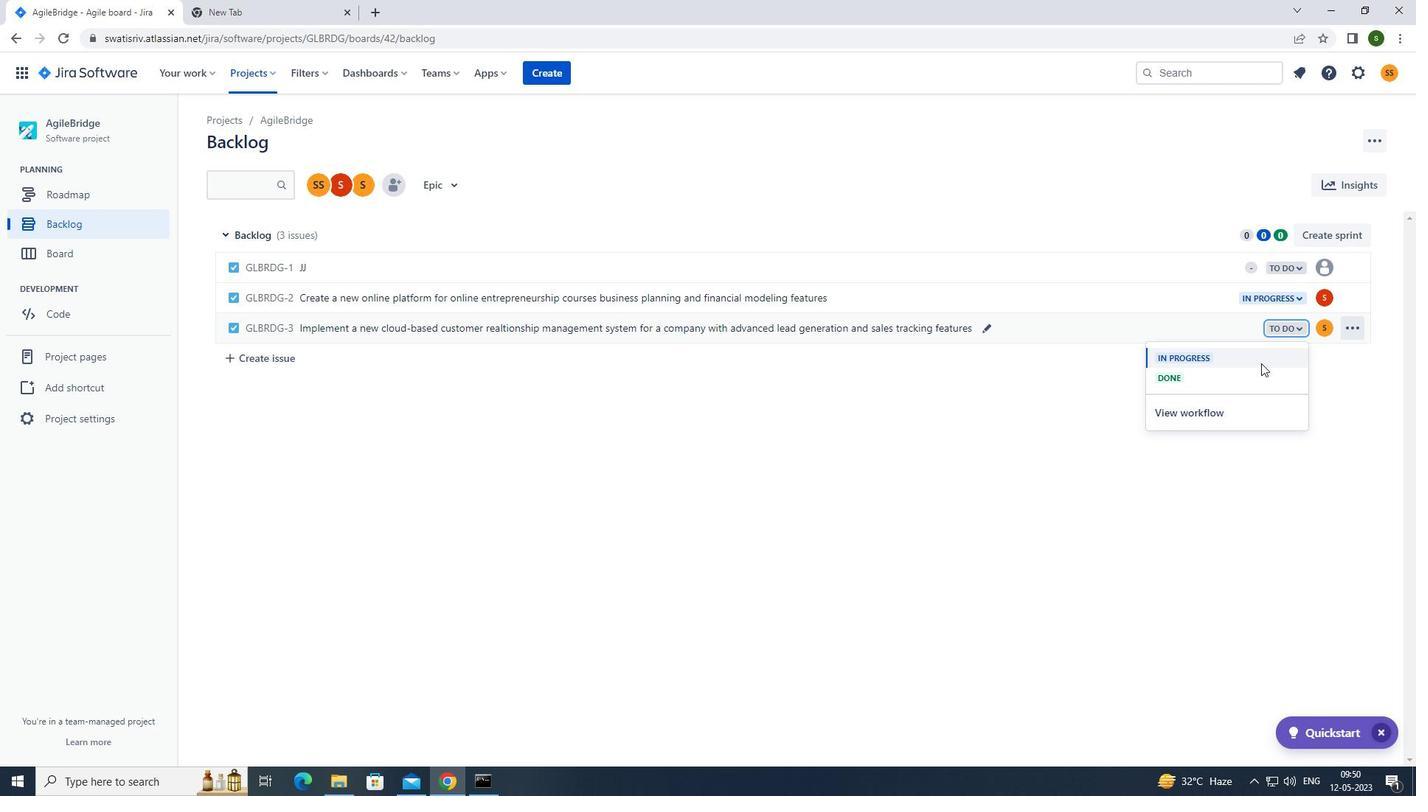 
Action: Mouse pressed left at (1255, 359)
Screenshot: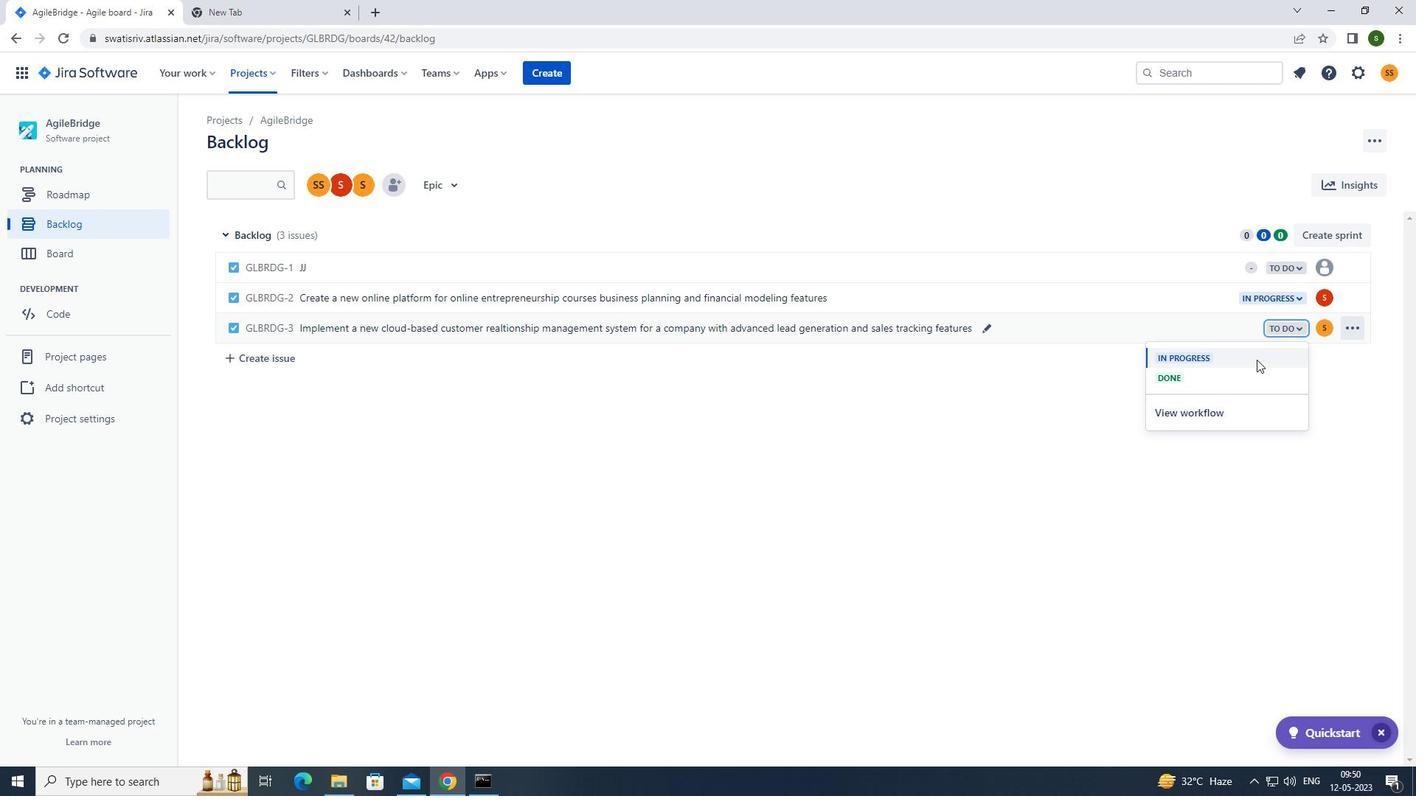 
Action: Mouse moved to (1018, 484)
Screenshot: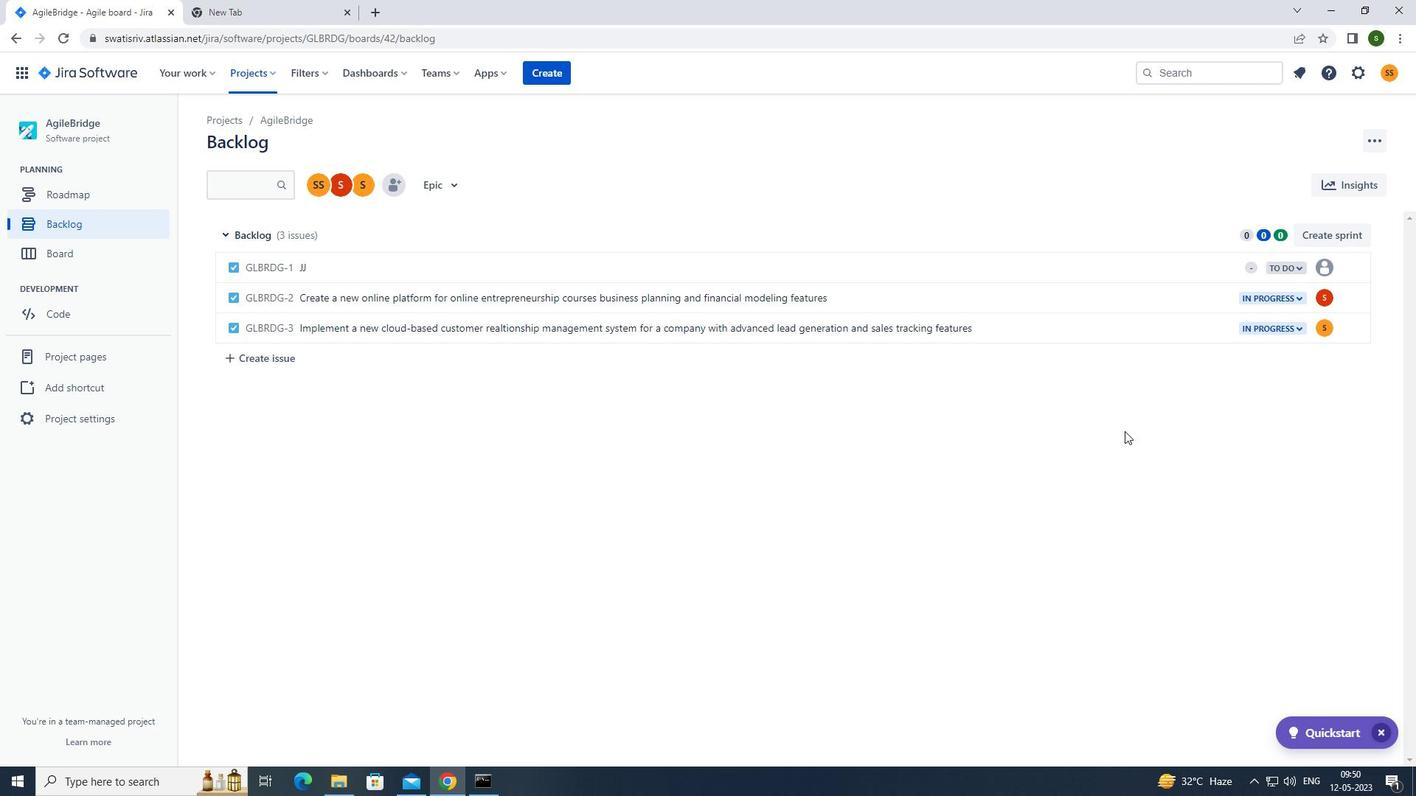 
Action: Key pressed <Key.f8>
Screenshot: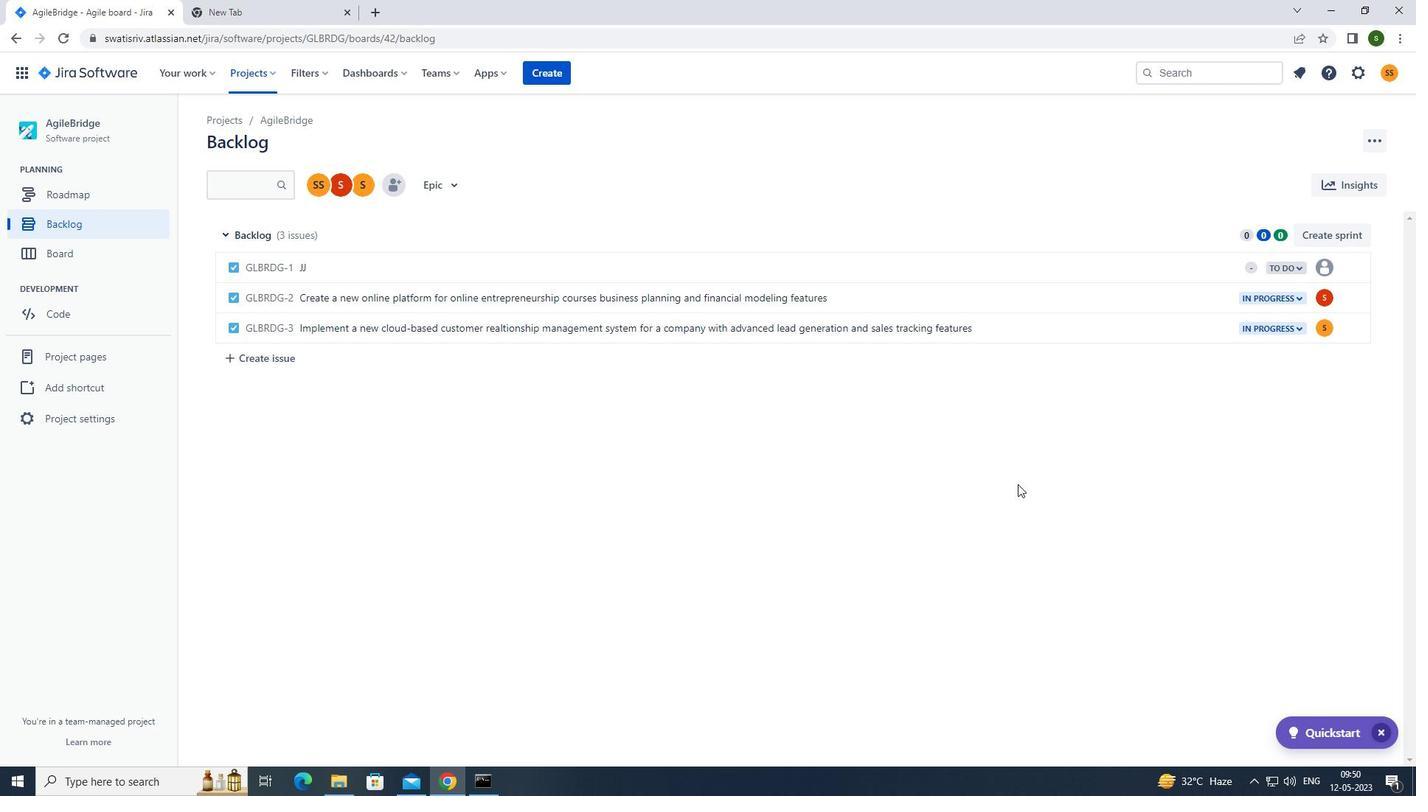 
